 Task: Modify the Contacts folder properties to include a description and show the number of unread items.
Action: Mouse moved to (12, 83)
Screenshot: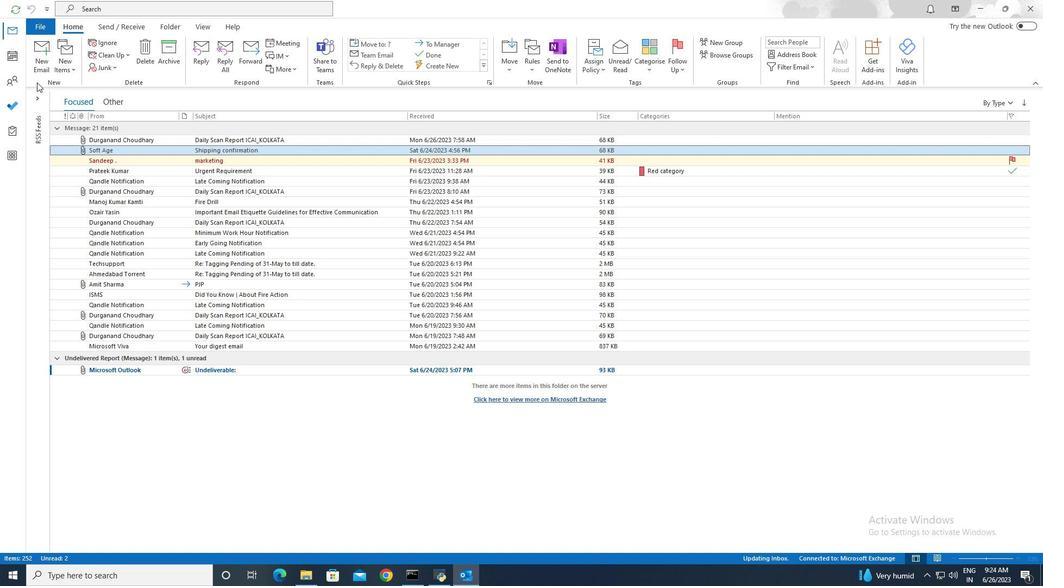 
Action: Mouse pressed left at (12, 83)
Screenshot: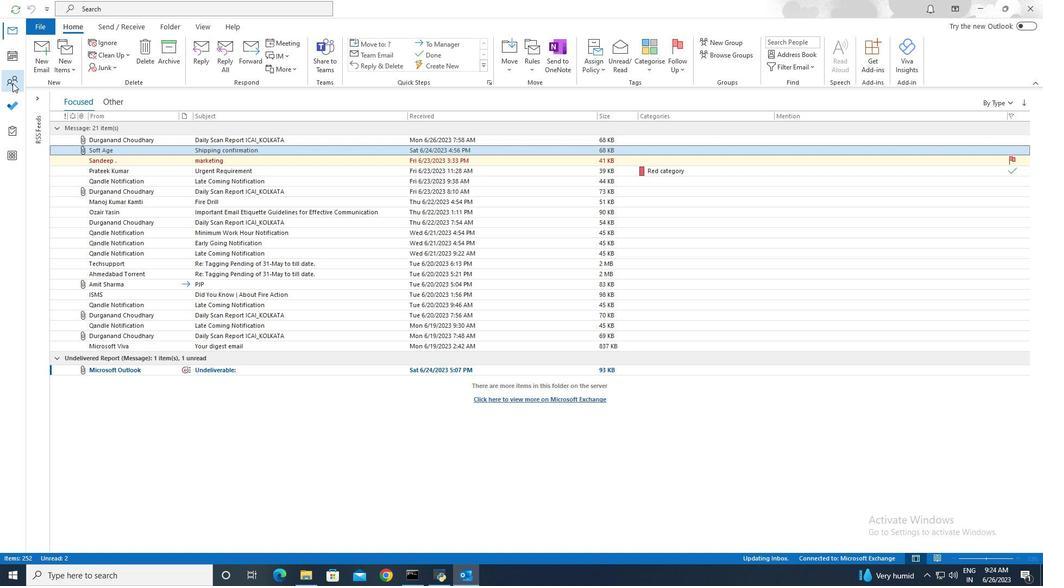 
Action: Mouse moved to (169, 29)
Screenshot: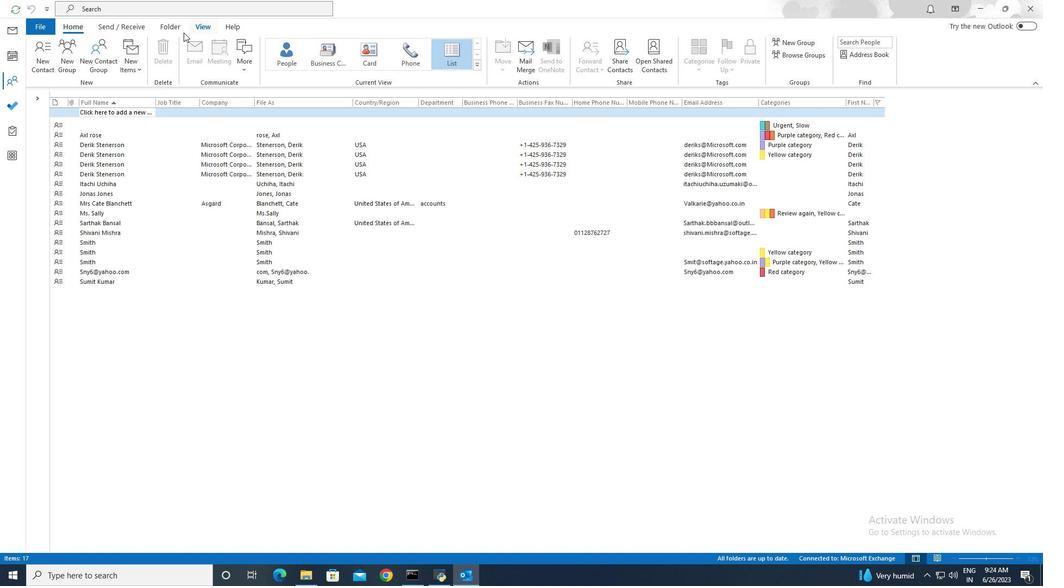 
Action: Mouse pressed left at (169, 29)
Screenshot: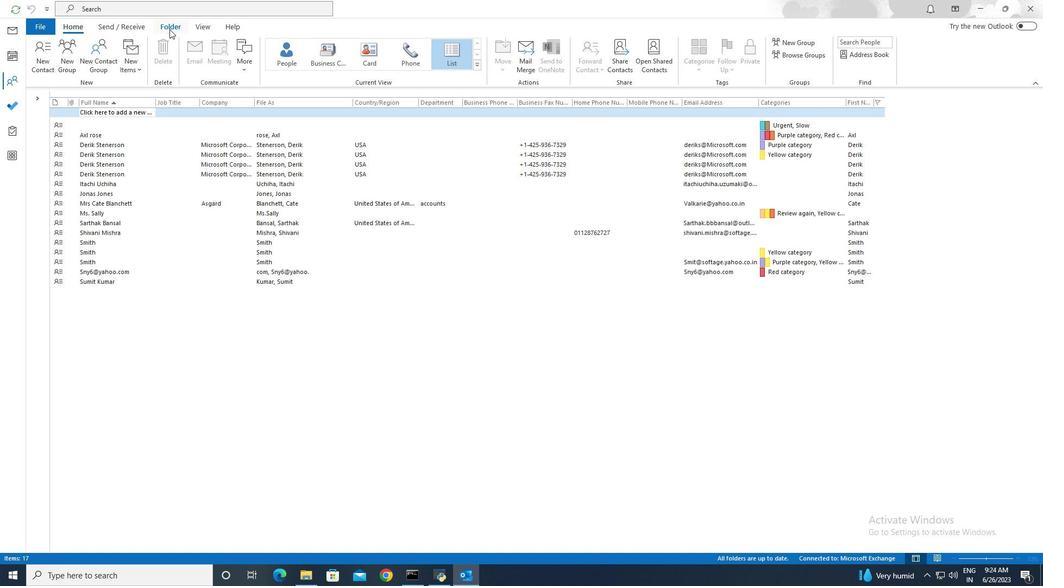 
Action: Mouse moved to (277, 60)
Screenshot: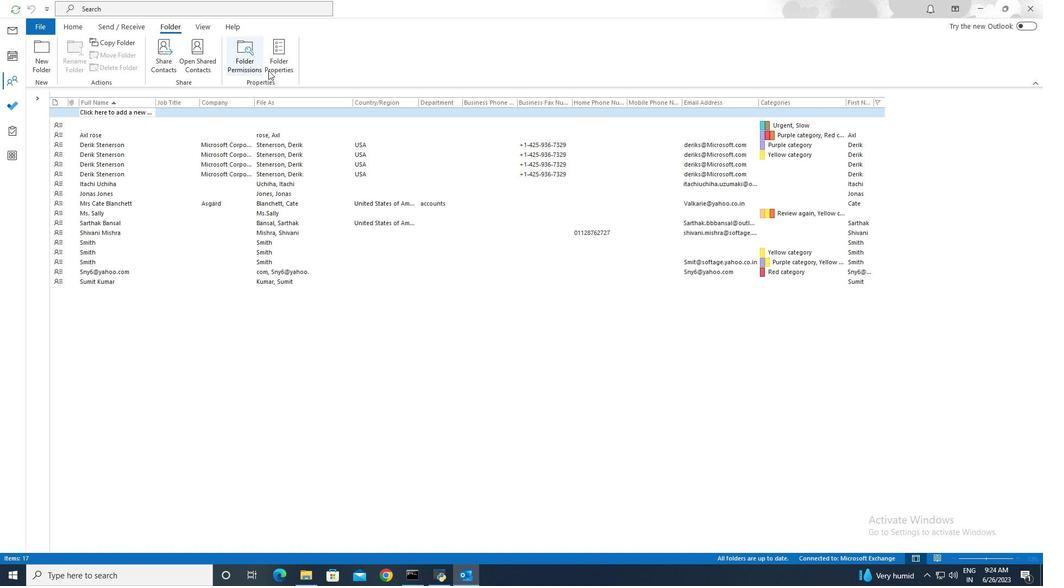 
Action: Mouse pressed left at (277, 60)
Screenshot: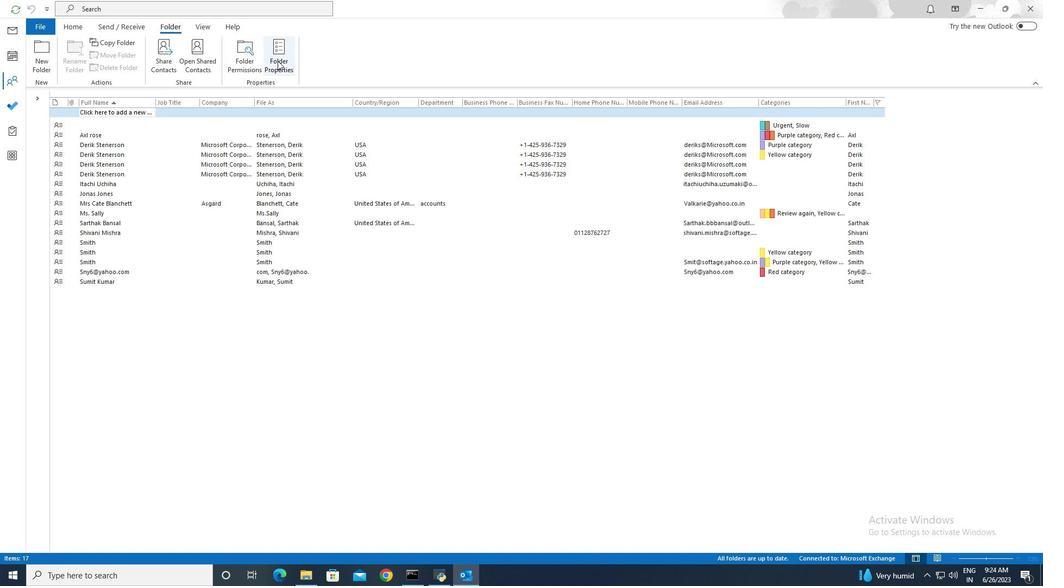 
Action: Mouse moved to (466, 227)
Screenshot: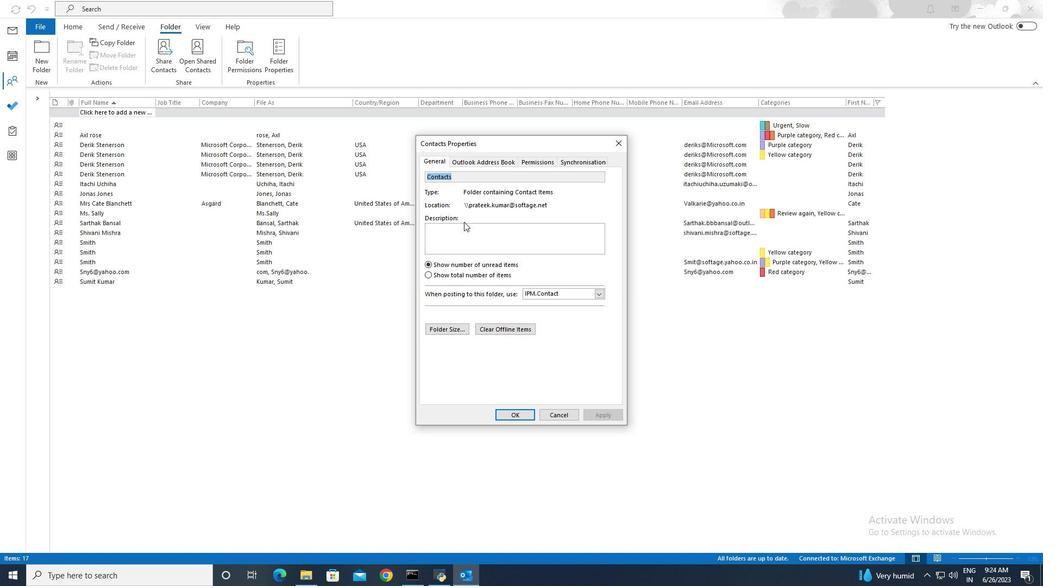 
Action: Mouse pressed left at (466, 227)
Screenshot: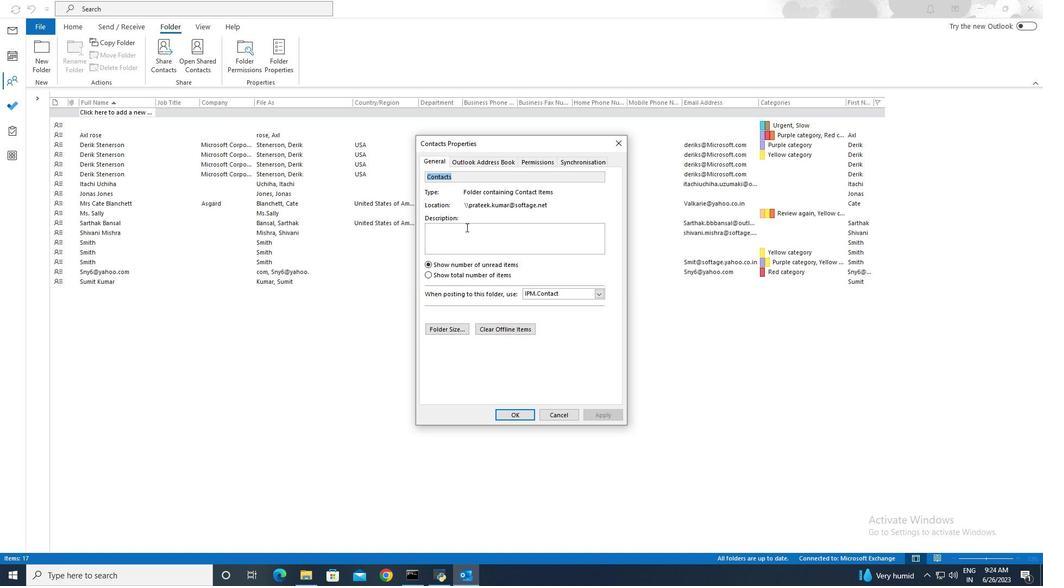 
Action: Key pressed <Key.shift>All<Key.space>are<Key.space>together.
Screenshot: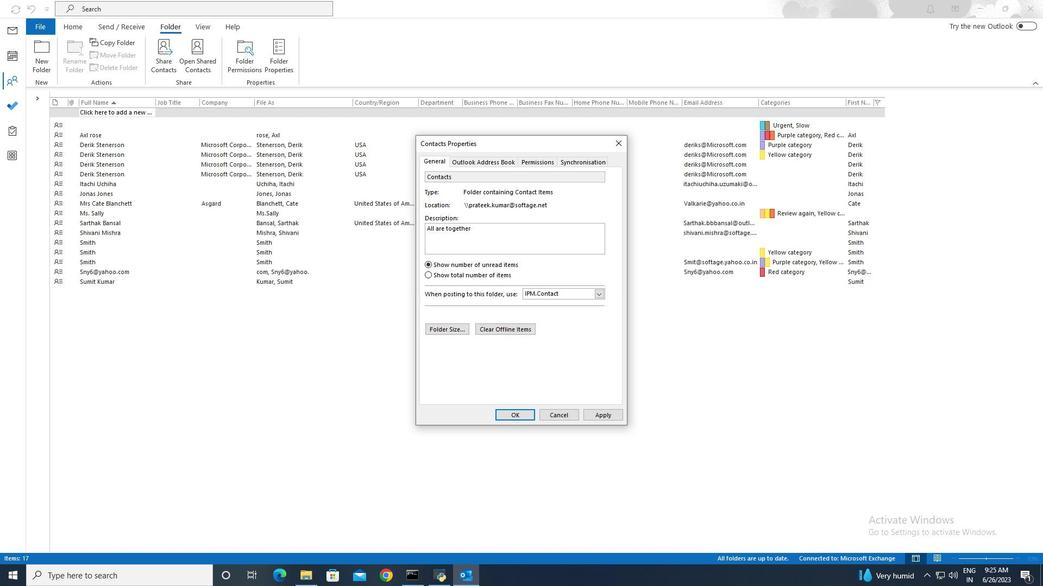 
Action: Mouse moved to (526, 412)
Screenshot: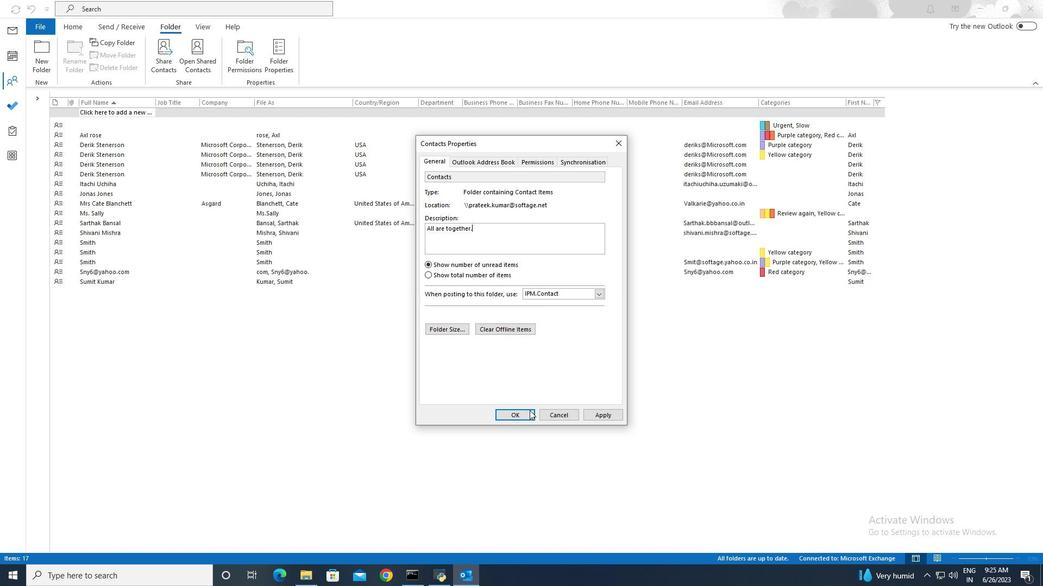 
Action: Mouse pressed left at (526, 412)
Screenshot: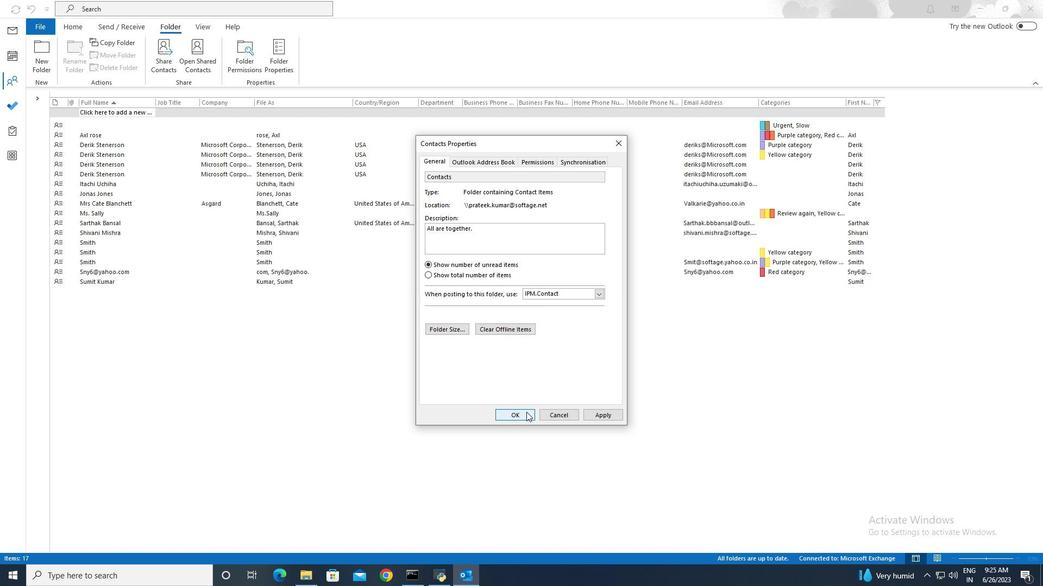 
